 Task: Set "Default tune setting used" for "H.264/MPEG-4 Part 10/AVC encoder (x264 10-bit)" to ssim.
Action: Mouse moved to (118, 14)
Screenshot: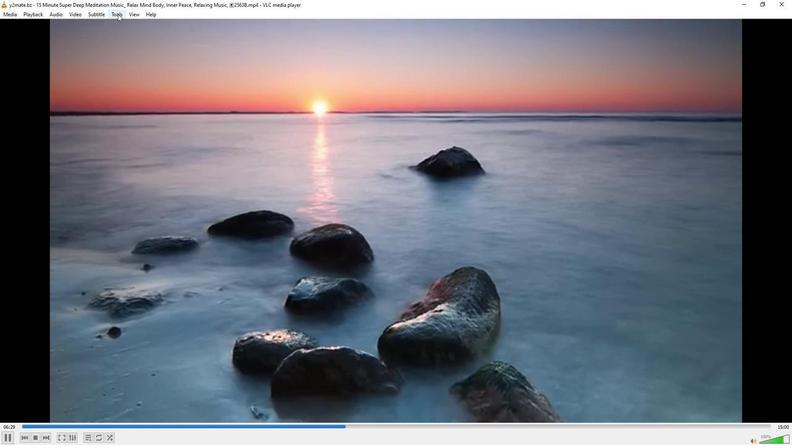 
Action: Mouse pressed left at (118, 14)
Screenshot: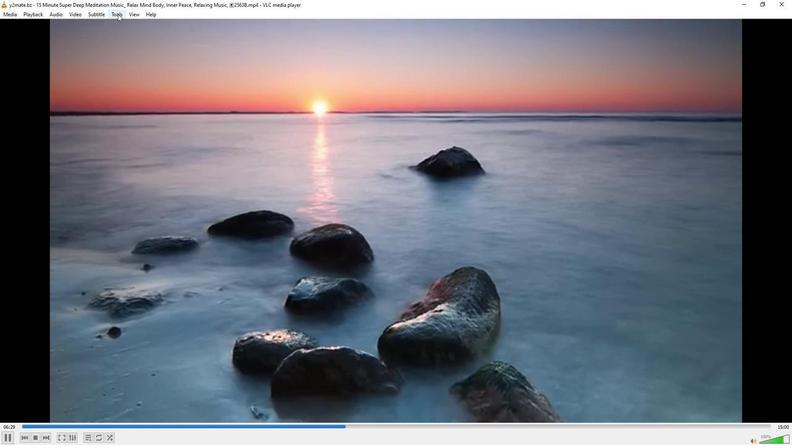 
Action: Mouse moved to (126, 110)
Screenshot: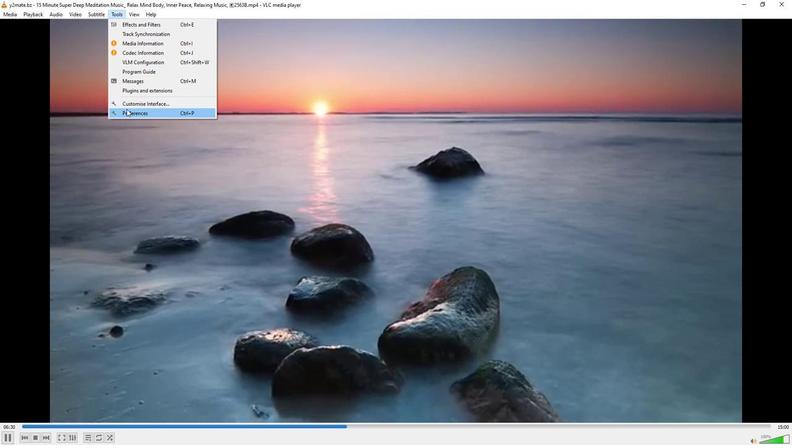 
Action: Mouse pressed left at (126, 110)
Screenshot: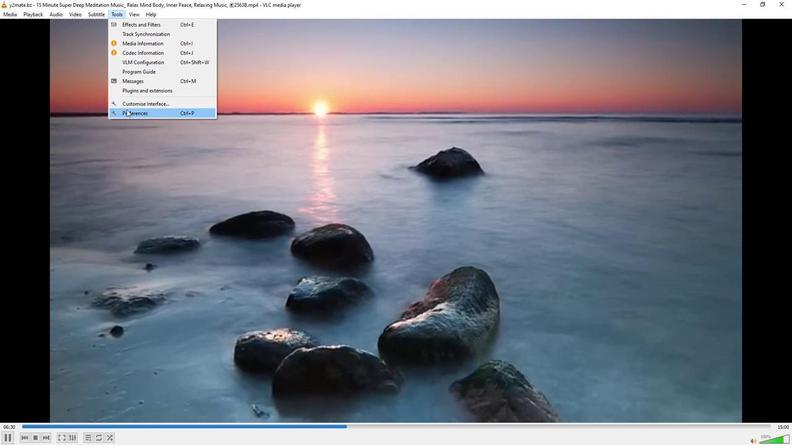 
Action: Mouse moved to (263, 362)
Screenshot: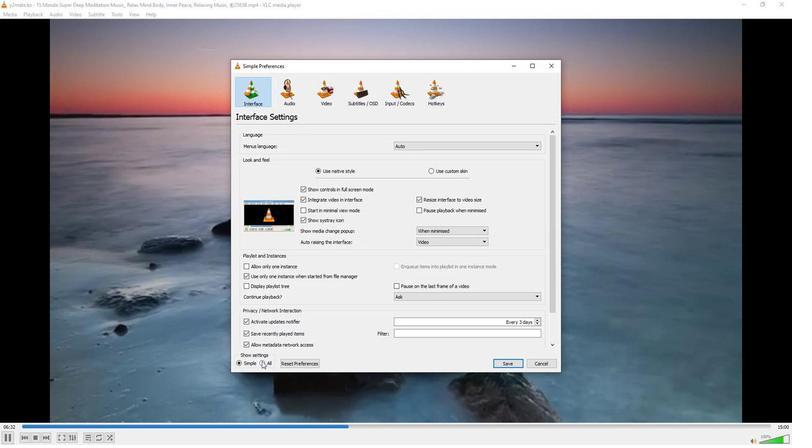
Action: Mouse pressed left at (263, 362)
Screenshot: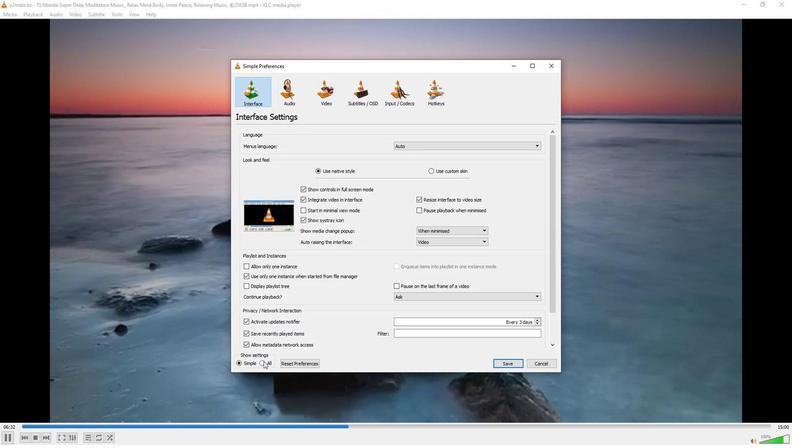 
Action: Mouse moved to (277, 292)
Screenshot: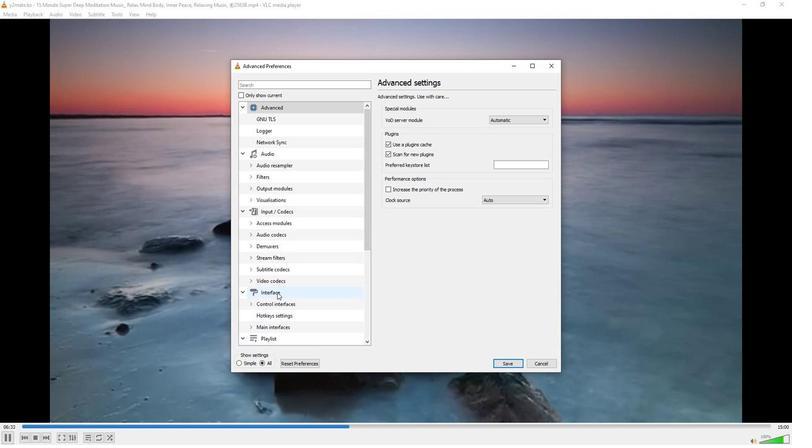 
Action: Mouse scrolled (277, 292) with delta (0, 0)
Screenshot: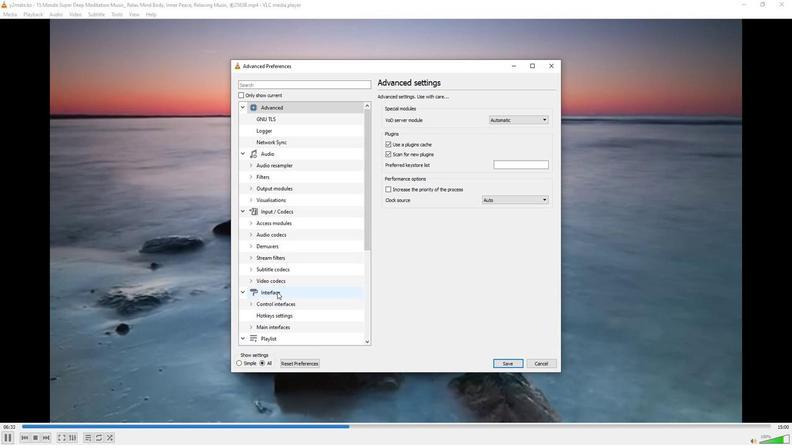 
Action: Mouse scrolled (277, 292) with delta (0, 0)
Screenshot: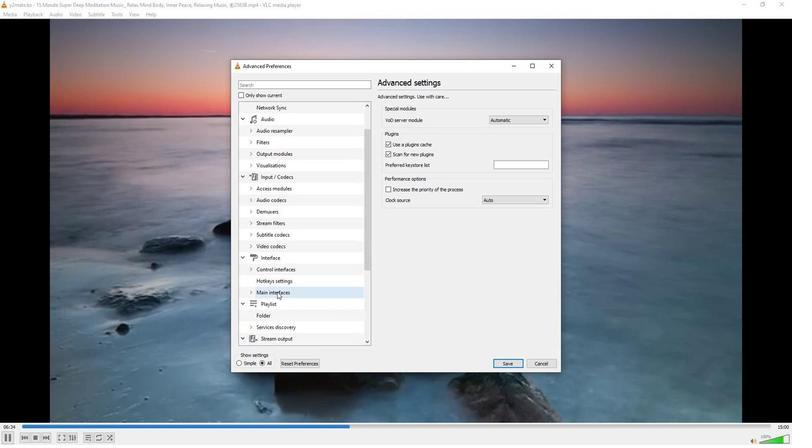 
Action: Mouse moved to (251, 209)
Screenshot: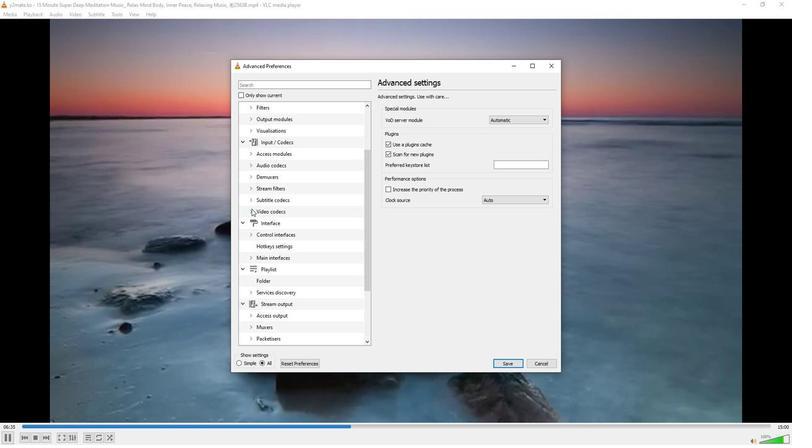 
Action: Mouse pressed left at (251, 209)
Screenshot: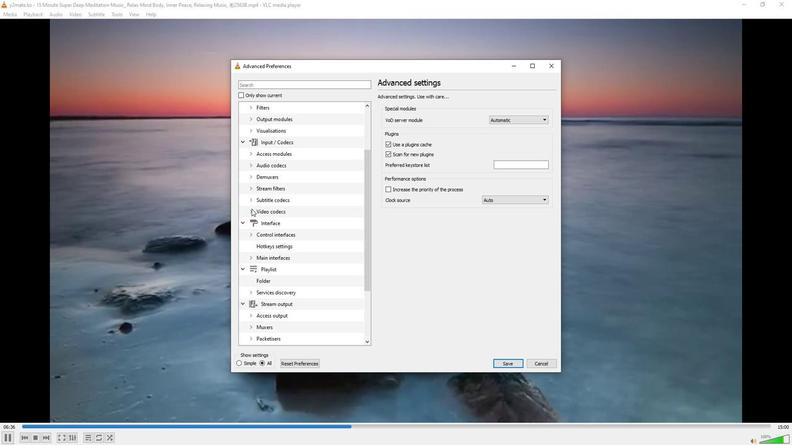 
Action: Mouse moved to (255, 227)
Screenshot: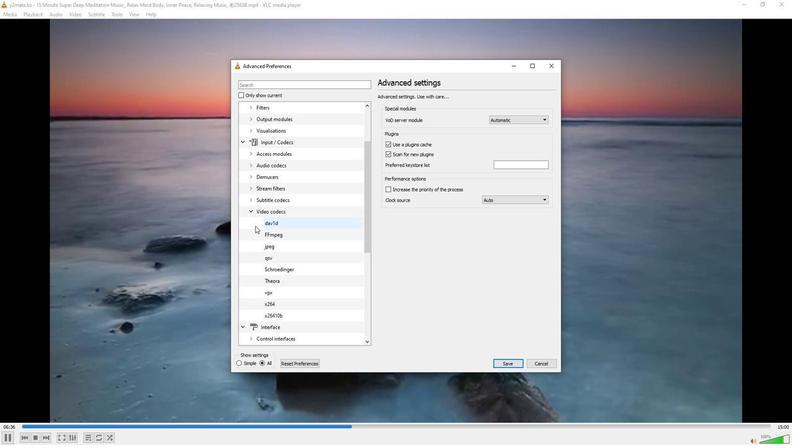 
Action: Mouse scrolled (255, 227) with delta (0, 0)
Screenshot: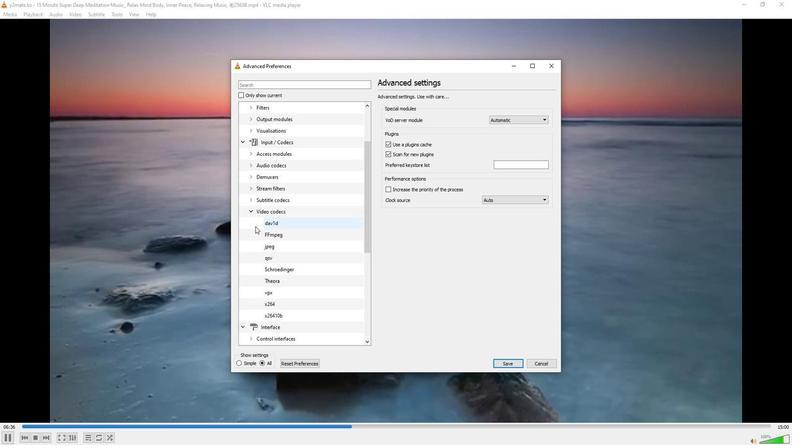 
Action: Mouse moved to (255, 228)
Screenshot: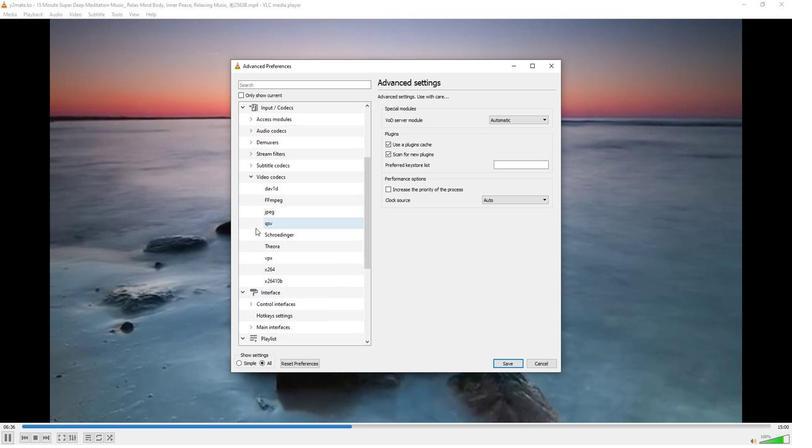 
Action: Mouse scrolled (255, 228) with delta (0, 0)
Screenshot: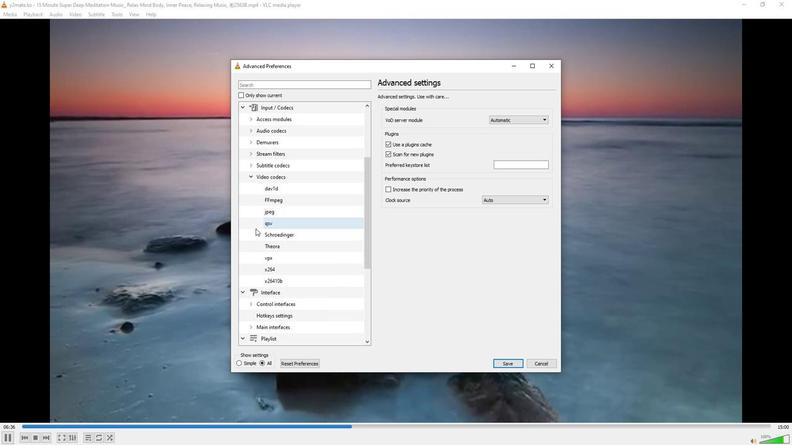 
Action: Mouse moved to (271, 244)
Screenshot: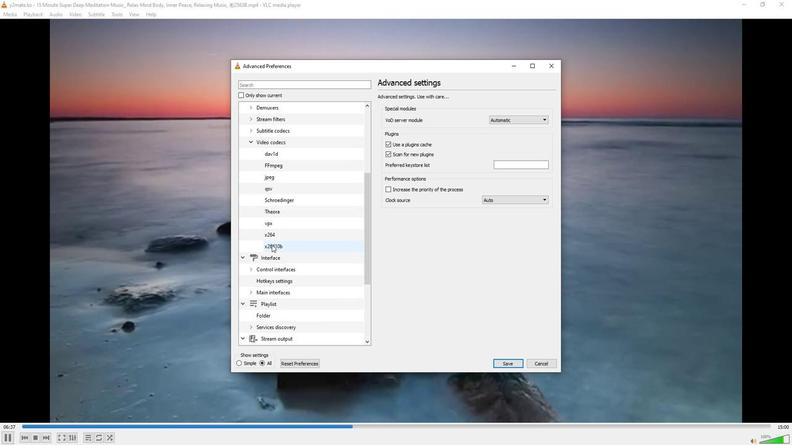 
Action: Mouse pressed left at (271, 244)
Screenshot: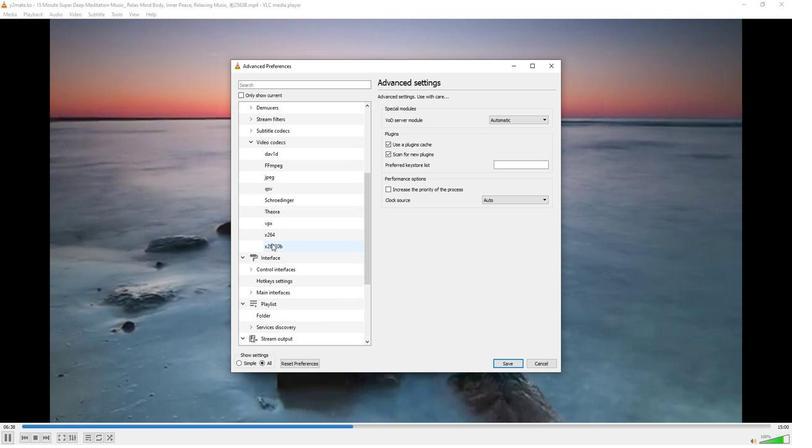 
Action: Mouse moved to (423, 269)
Screenshot: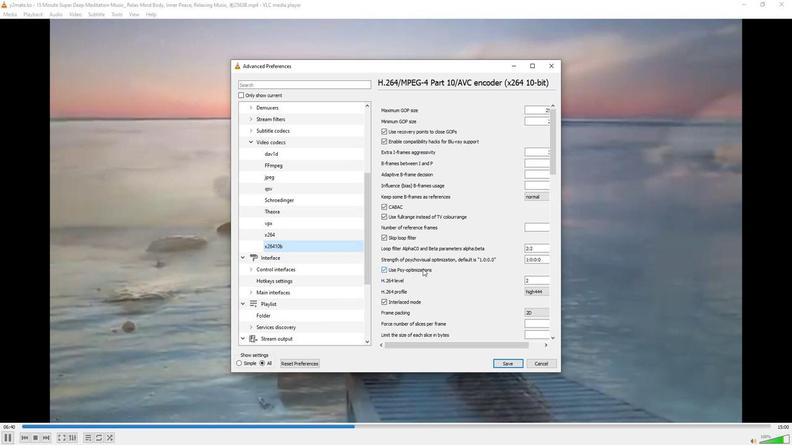 
Action: Mouse scrolled (423, 268) with delta (0, 0)
Screenshot: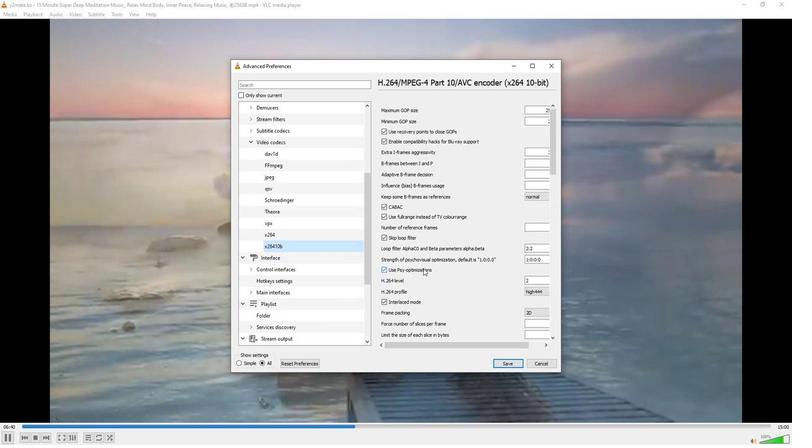 
Action: Mouse scrolled (423, 268) with delta (0, 0)
Screenshot: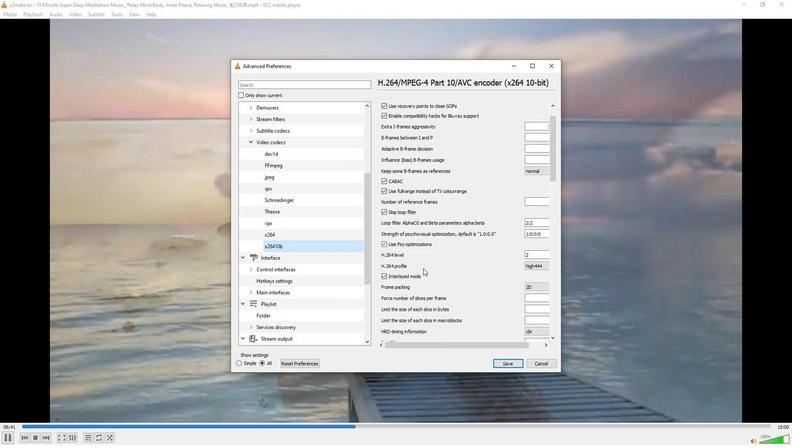 
Action: Mouse scrolled (423, 268) with delta (0, 0)
Screenshot: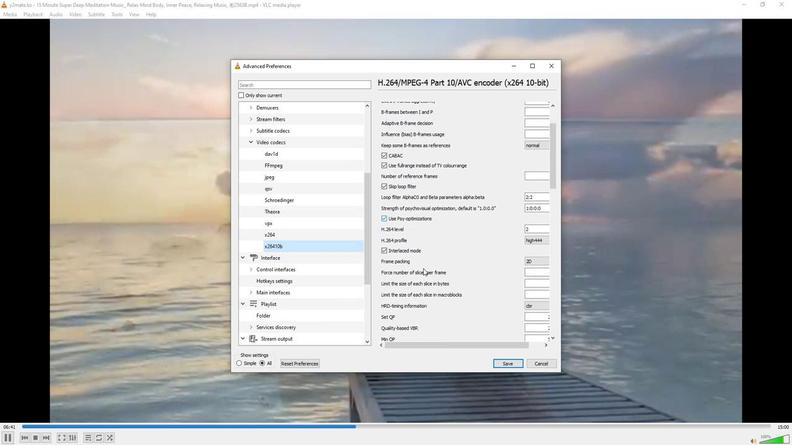 
Action: Mouse scrolled (423, 268) with delta (0, 0)
Screenshot: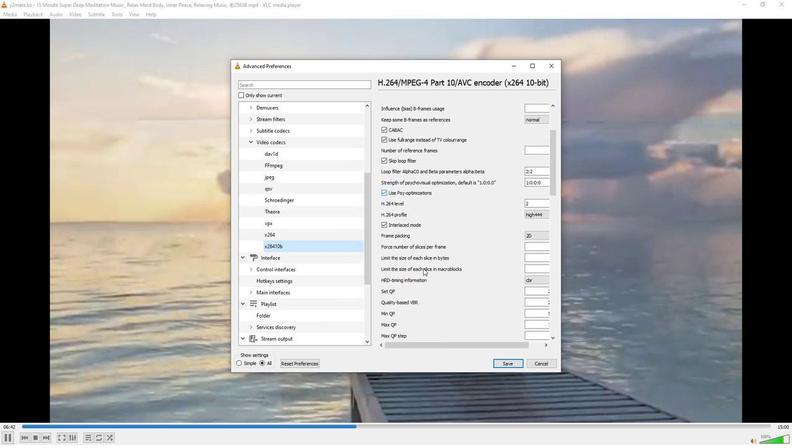 
Action: Mouse scrolled (423, 268) with delta (0, 0)
Screenshot: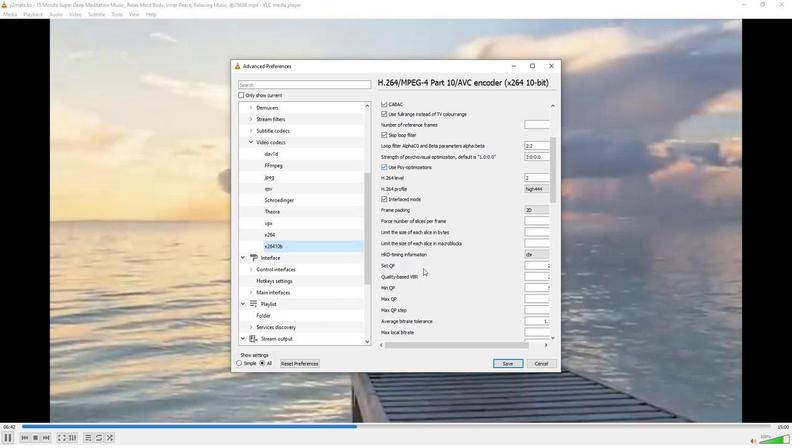 
Action: Mouse scrolled (423, 268) with delta (0, 0)
Screenshot: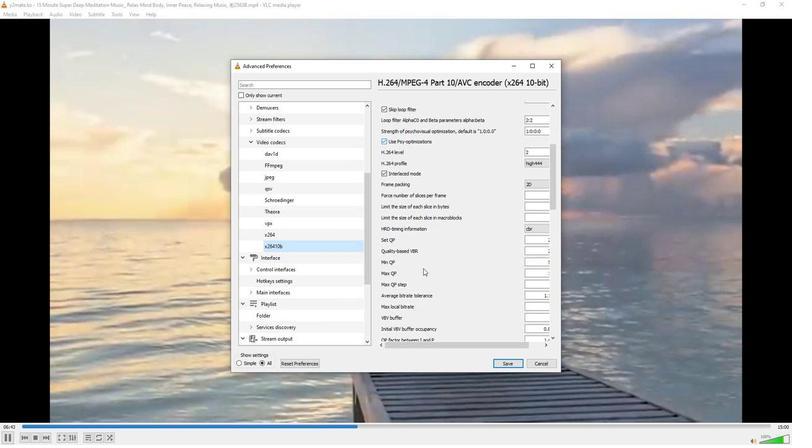 
Action: Mouse scrolled (423, 268) with delta (0, 0)
Screenshot: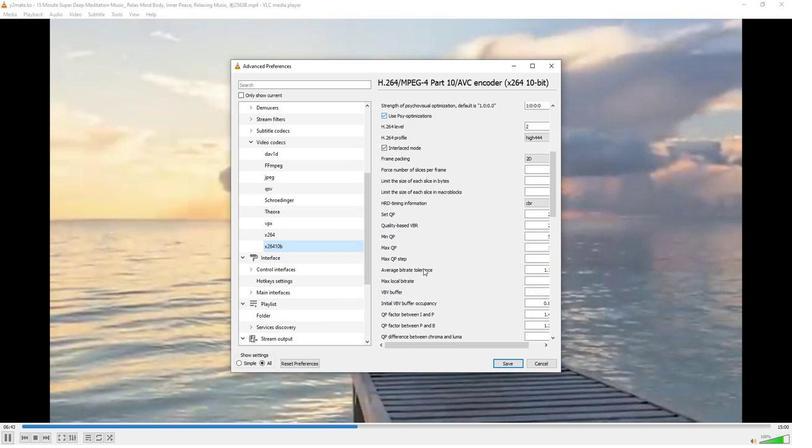 
Action: Mouse scrolled (423, 268) with delta (0, 0)
Screenshot: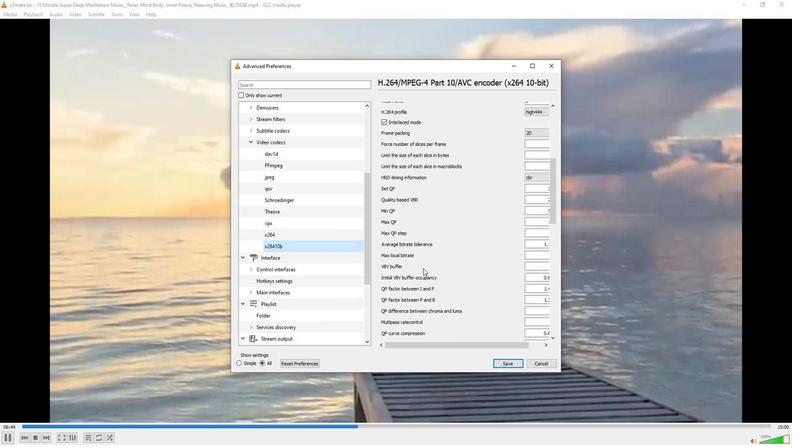 
Action: Mouse scrolled (423, 268) with delta (0, 0)
Screenshot: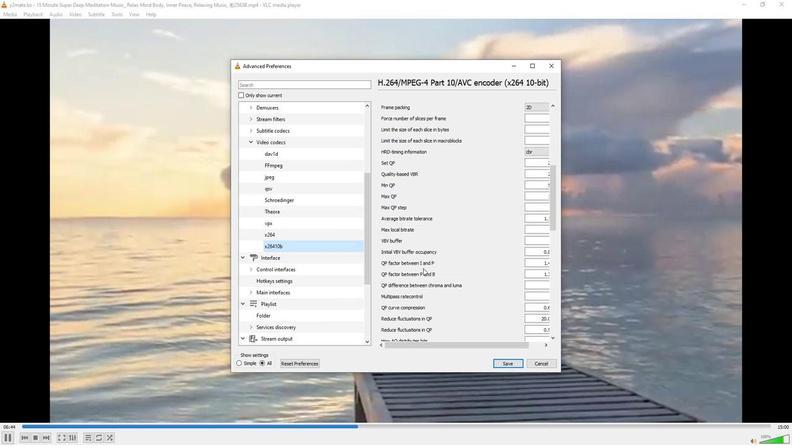
Action: Mouse scrolled (423, 268) with delta (0, 0)
Screenshot: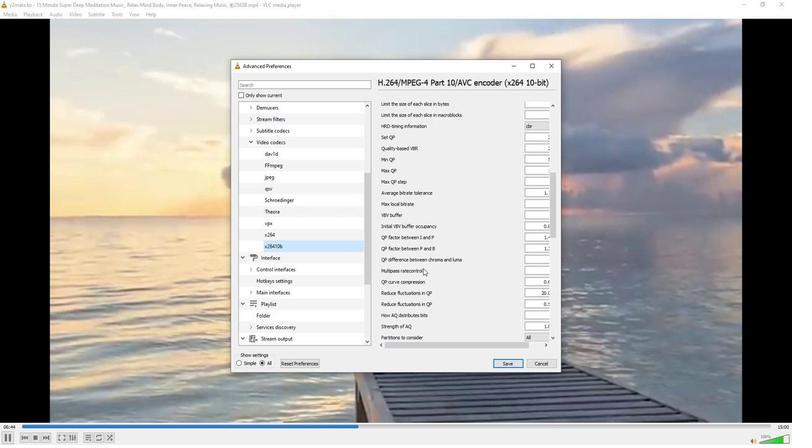 
Action: Mouse moved to (423, 269)
Screenshot: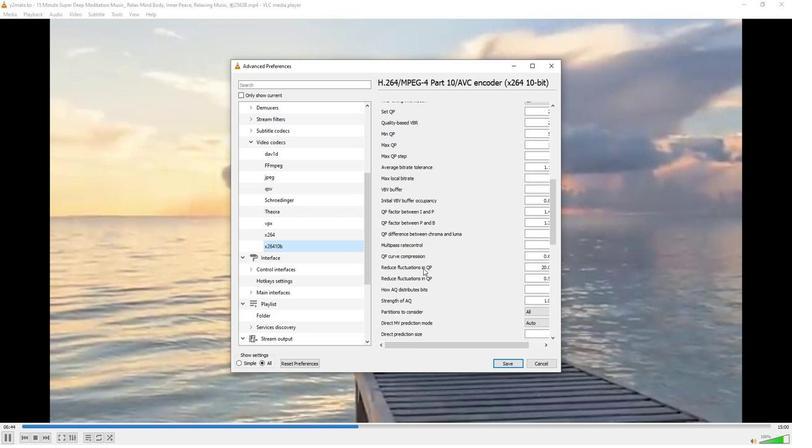 
Action: Mouse scrolled (423, 268) with delta (0, 0)
Screenshot: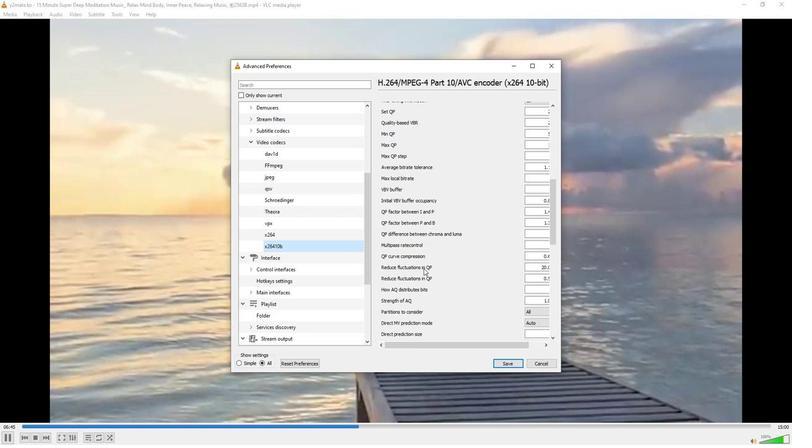 
Action: Mouse scrolled (423, 268) with delta (0, 0)
Screenshot: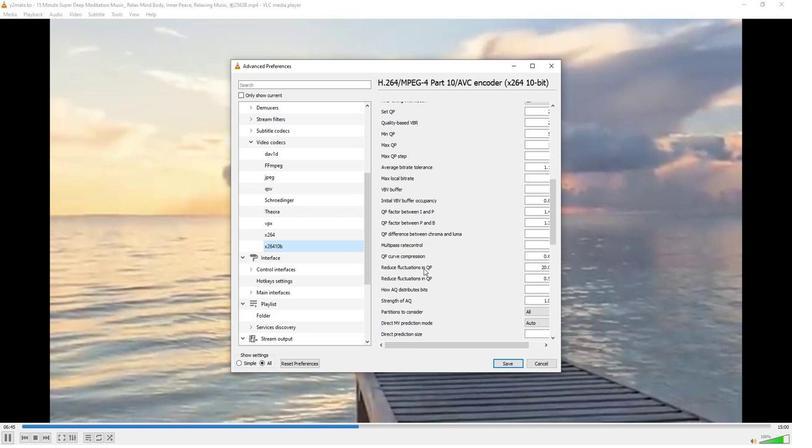 
Action: Mouse scrolled (423, 268) with delta (0, 0)
Screenshot: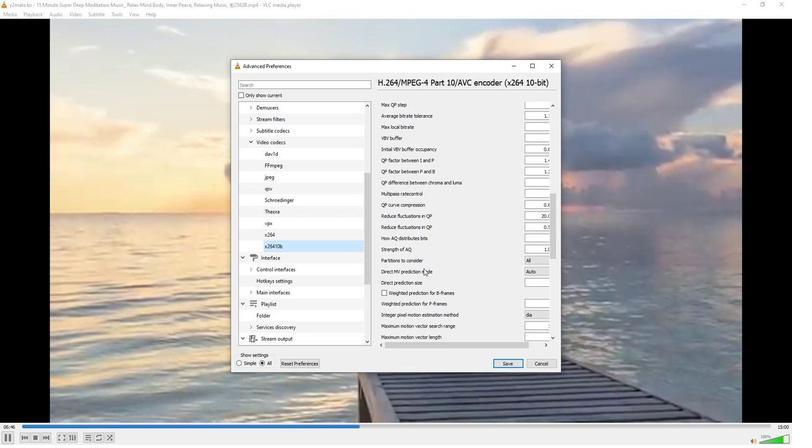 
Action: Mouse scrolled (423, 268) with delta (0, 0)
Screenshot: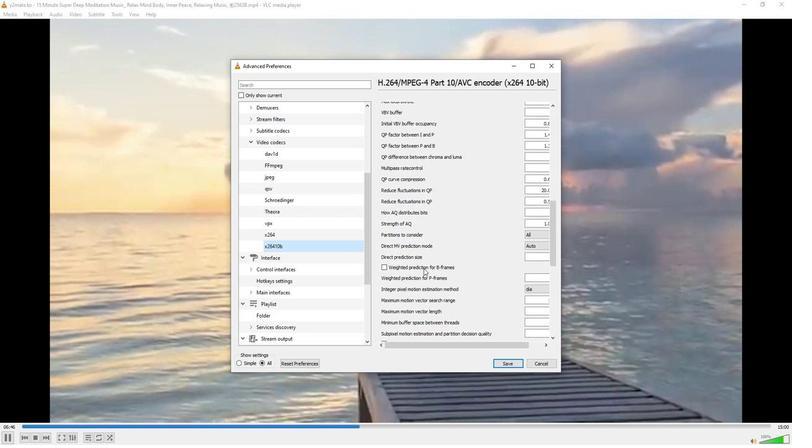 
Action: Mouse scrolled (423, 268) with delta (0, 0)
Screenshot: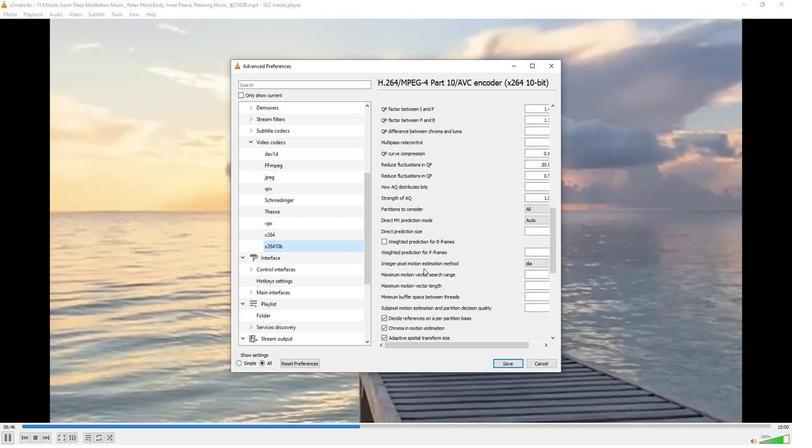 
Action: Mouse scrolled (423, 268) with delta (0, 0)
Screenshot: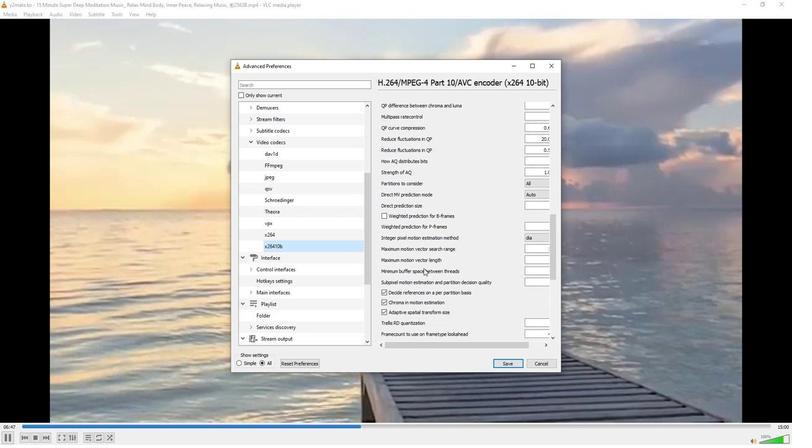
Action: Mouse scrolled (423, 268) with delta (0, 0)
Screenshot: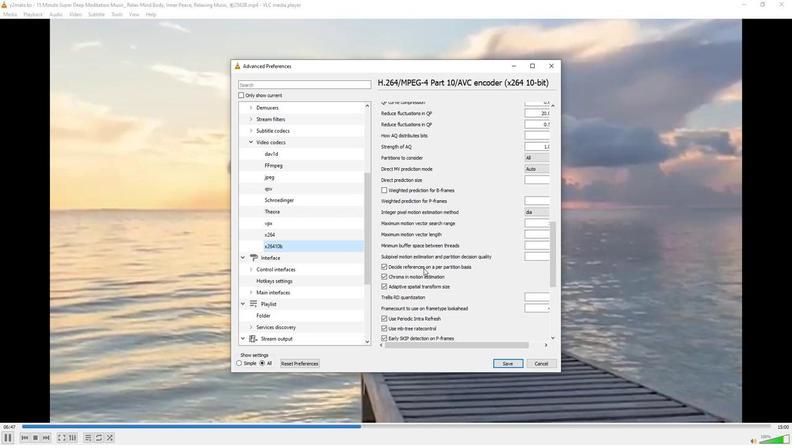 
Action: Mouse scrolled (423, 268) with delta (0, 0)
Screenshot: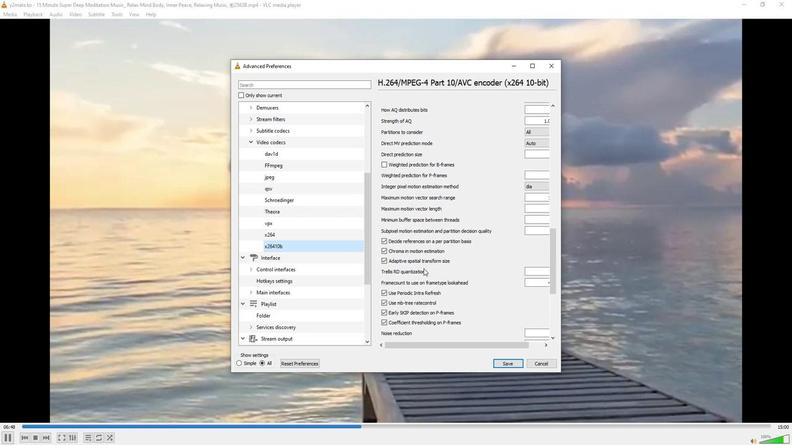 
Action: Mouse scrolled (423, 268) with delta (0, 0)
Screenshot: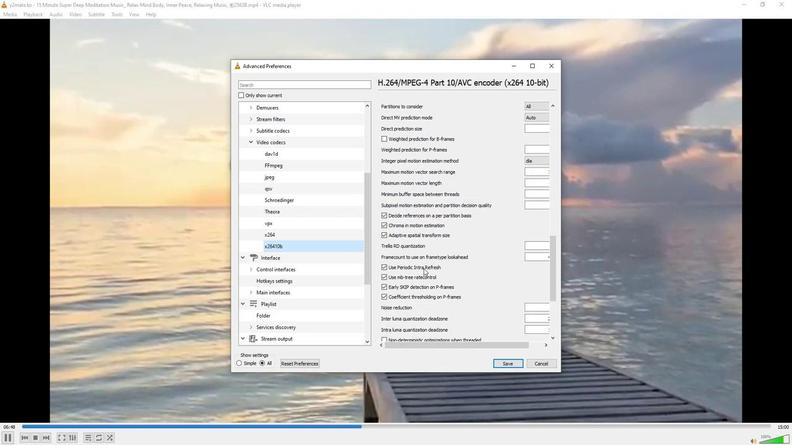 
Action: Mouse scrolled (423, 268) with delta (0, 0)
Screenshot: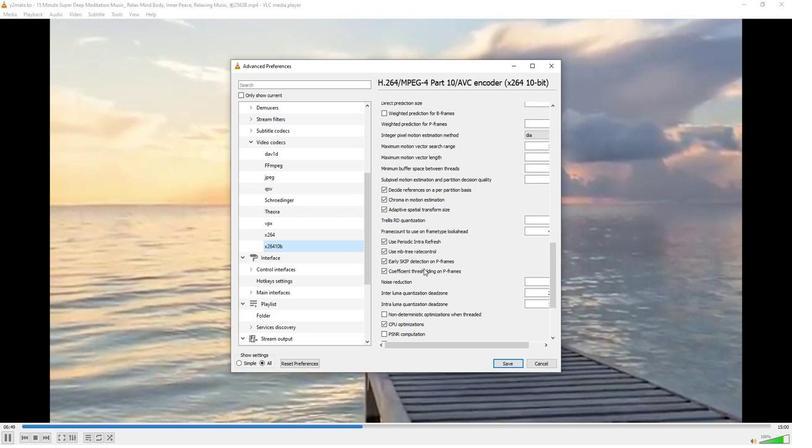 
Action: Mouse scrolled (423, 268) with delta (0, 0)
Screenshot: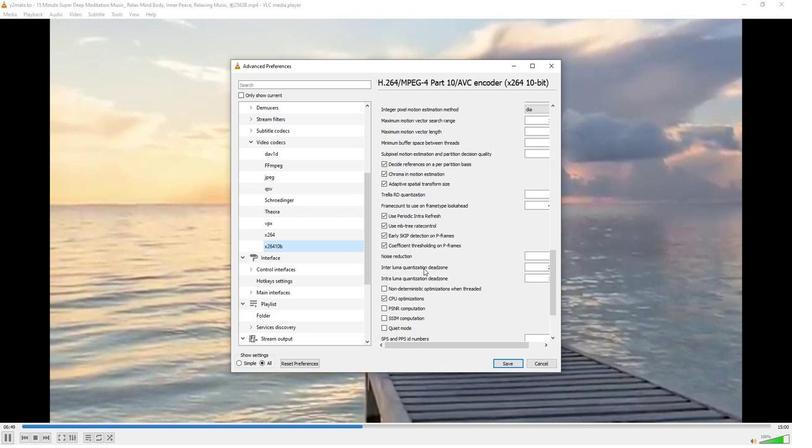 
Action: Mouse scrolled (423, 268) with delta (0, 0)
Screenshot: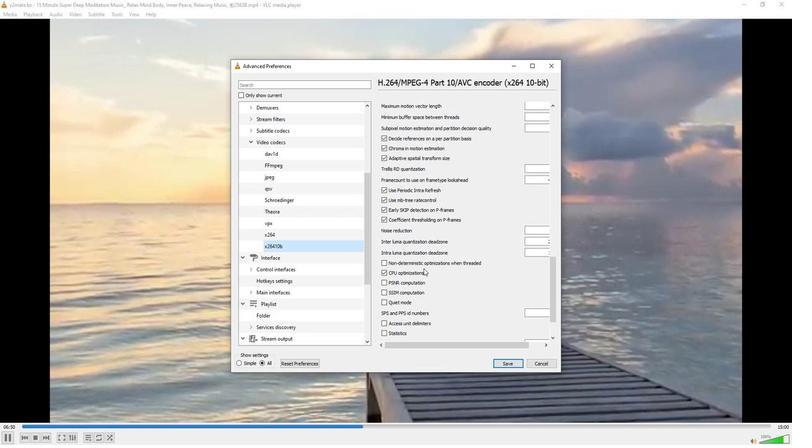 
Action: Mouse scrolled (423, 268) with delta (0, 0)
Screenshot: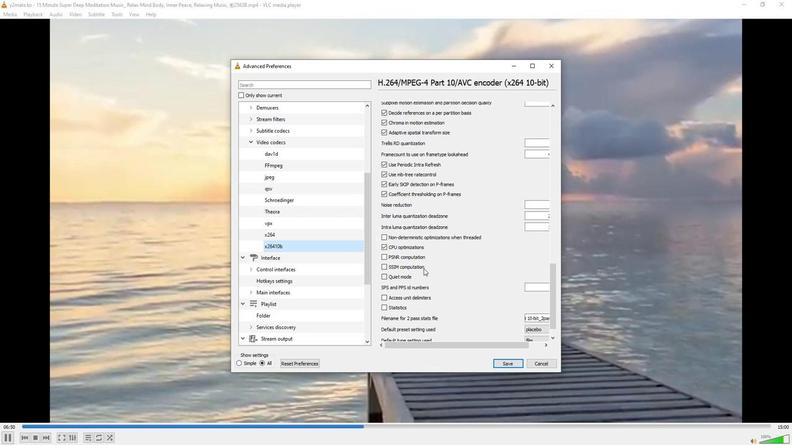 
Action: Mouse moved to (532, 324)
Screenshot: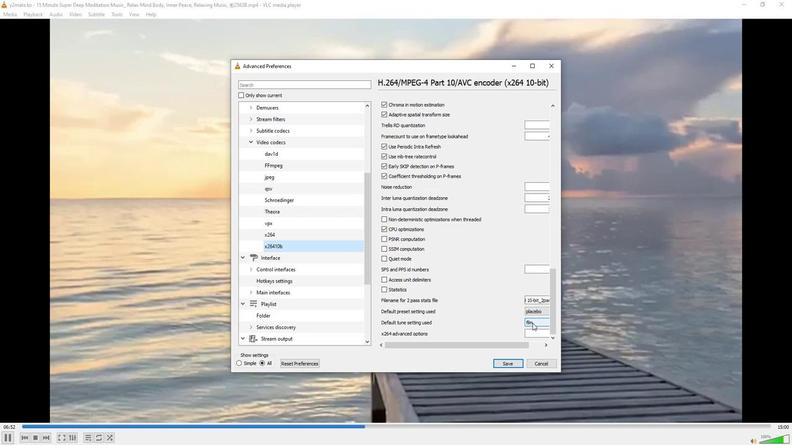 
Action: Mouse pressed left at (532, 324)
Screenshot: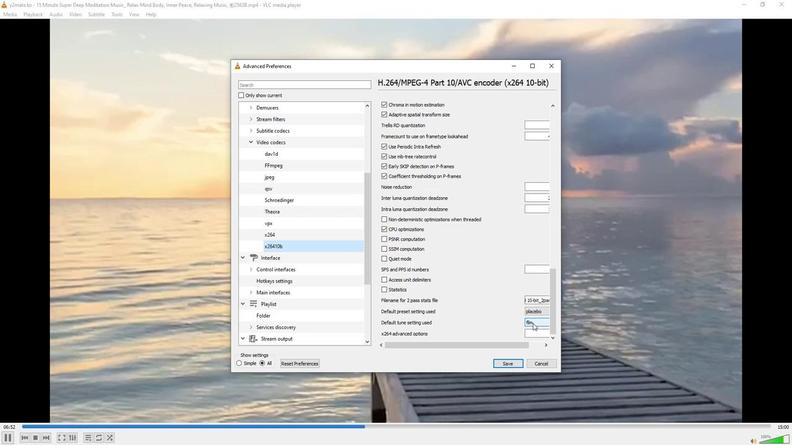 
Action: Mouse moved to (534, 356)
Screenshot: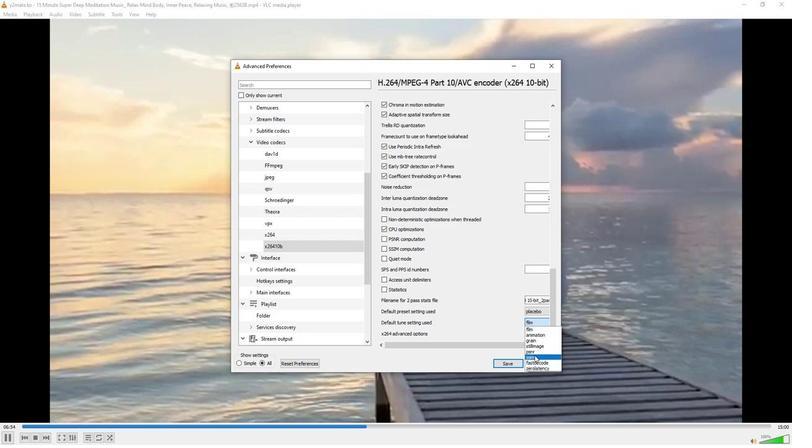 
Action: Mouse pressed left at (534, 356)
Screenshot: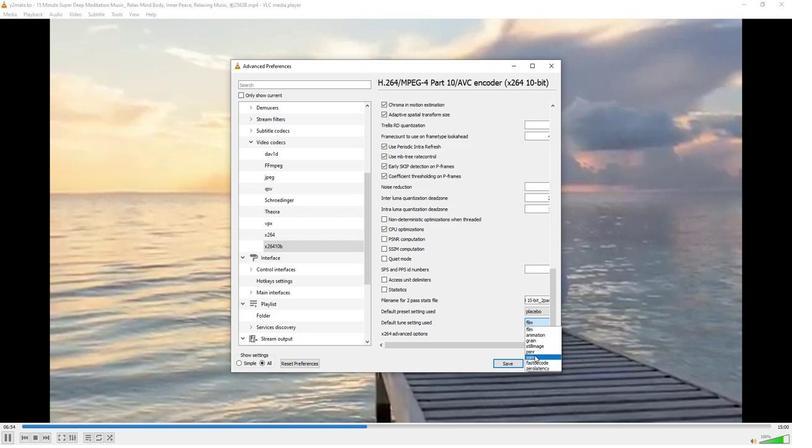 
